 Task: Clear the guides in the drawing.
Action: Mouse moved to (376, 243)
Screenshot: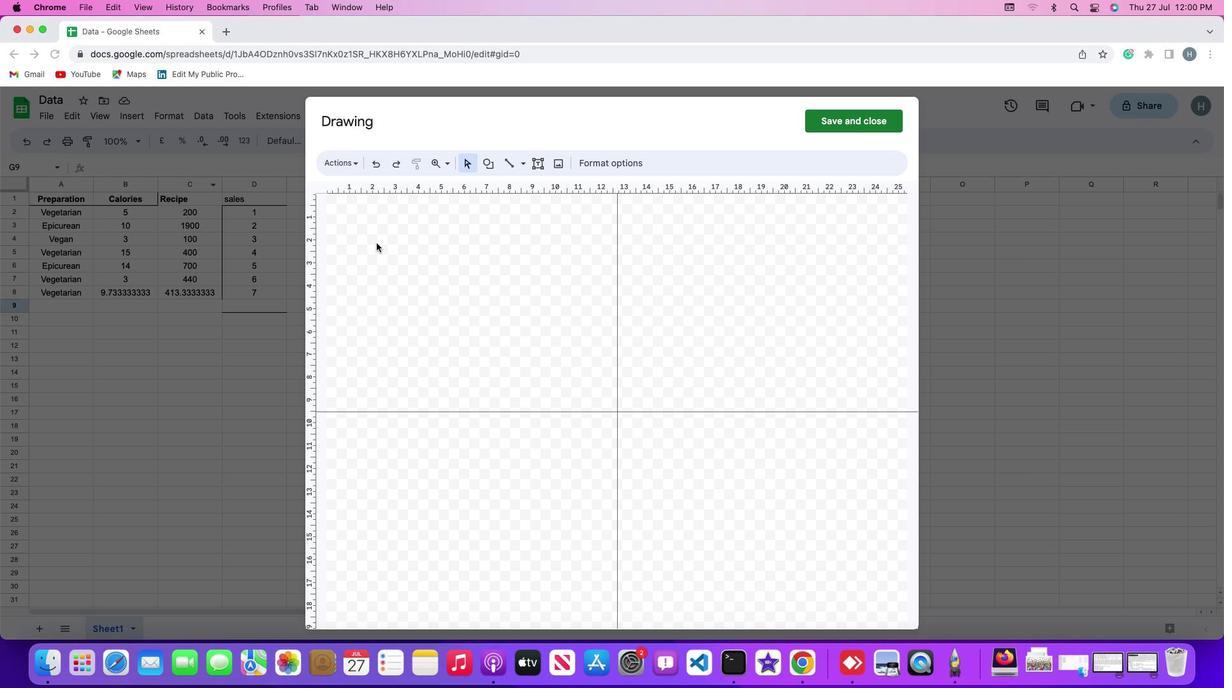 
Action: Mouse pressed left at (376, 243)
Screenshot: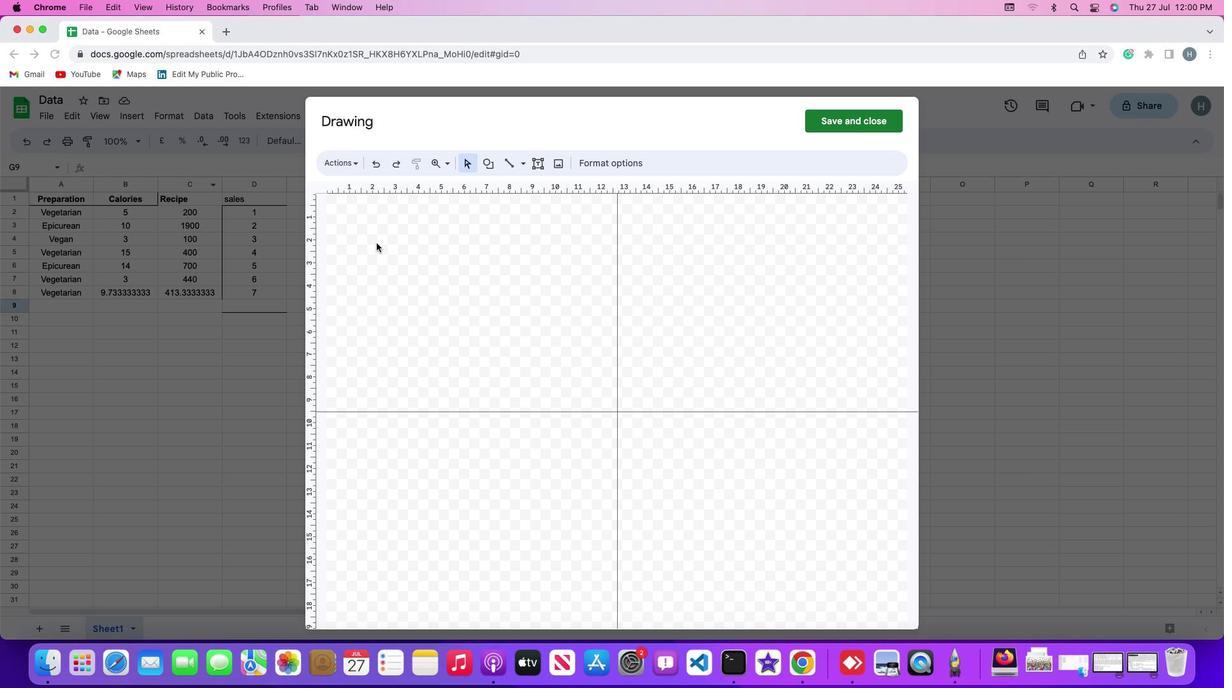 
Action: Mouse moved to (355, 162)
Screenshot: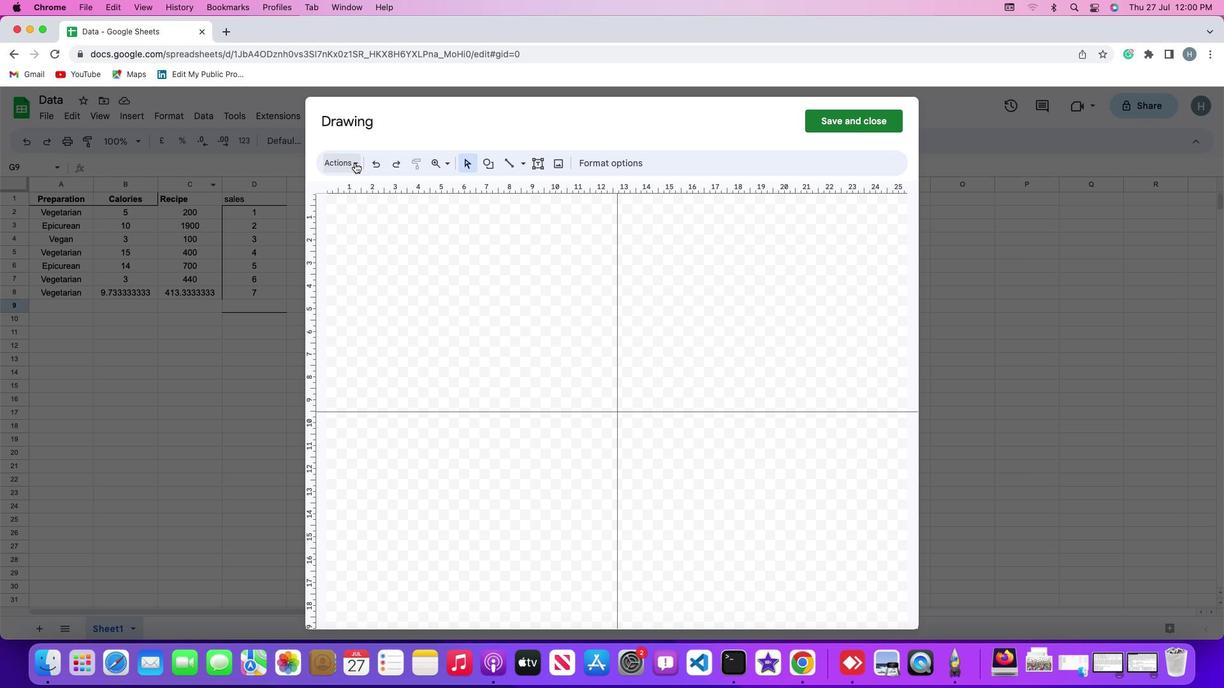 
Action: Mouse pressed left at (355, 162)
Screenshot: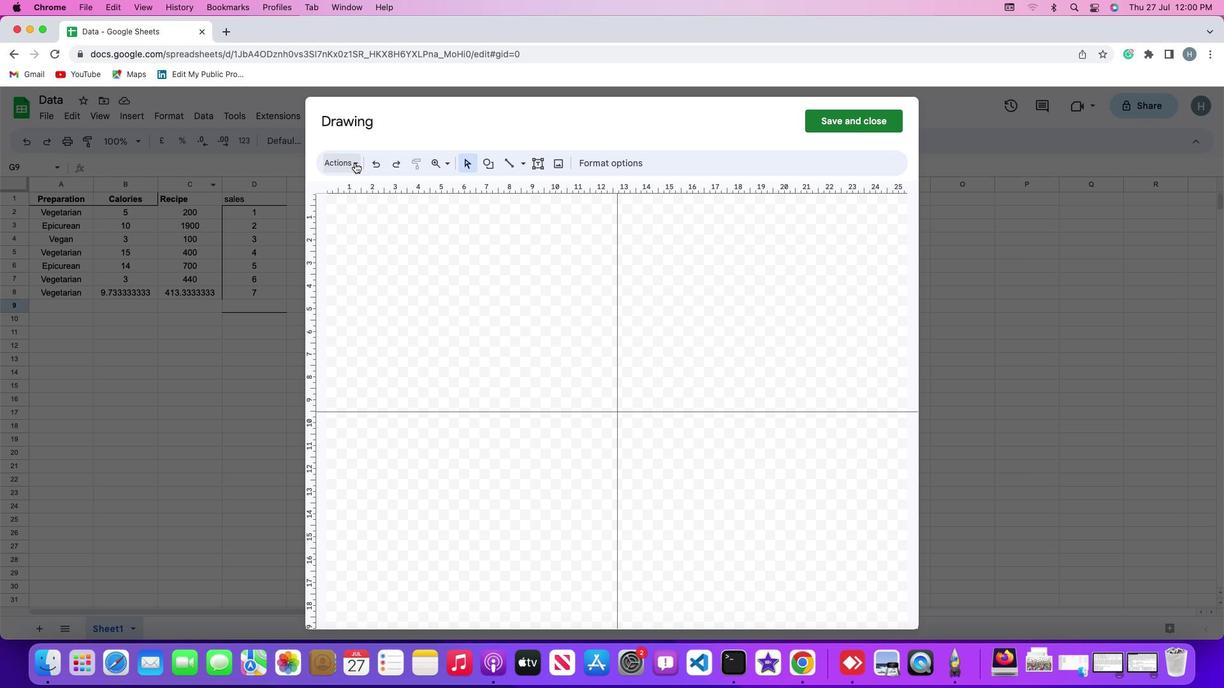 
Action: Mouse moved to (584, 488)
Screenshot: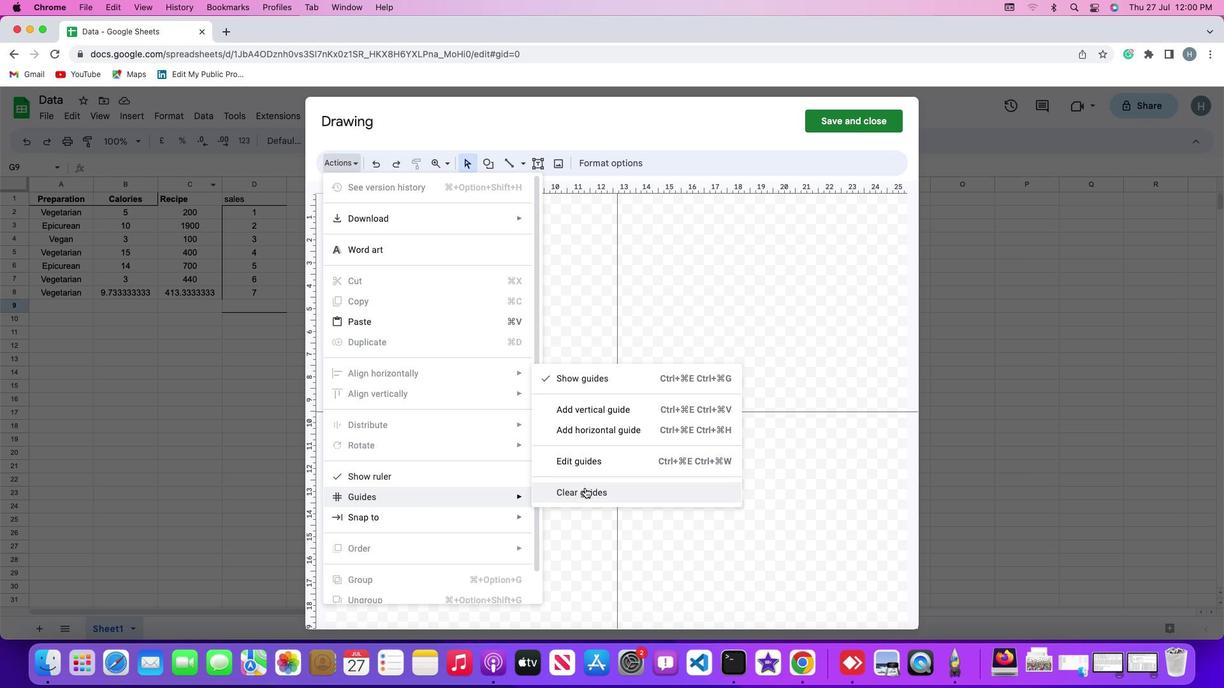 
Action: Mouse pressed left at (584, 488)
Screenshot: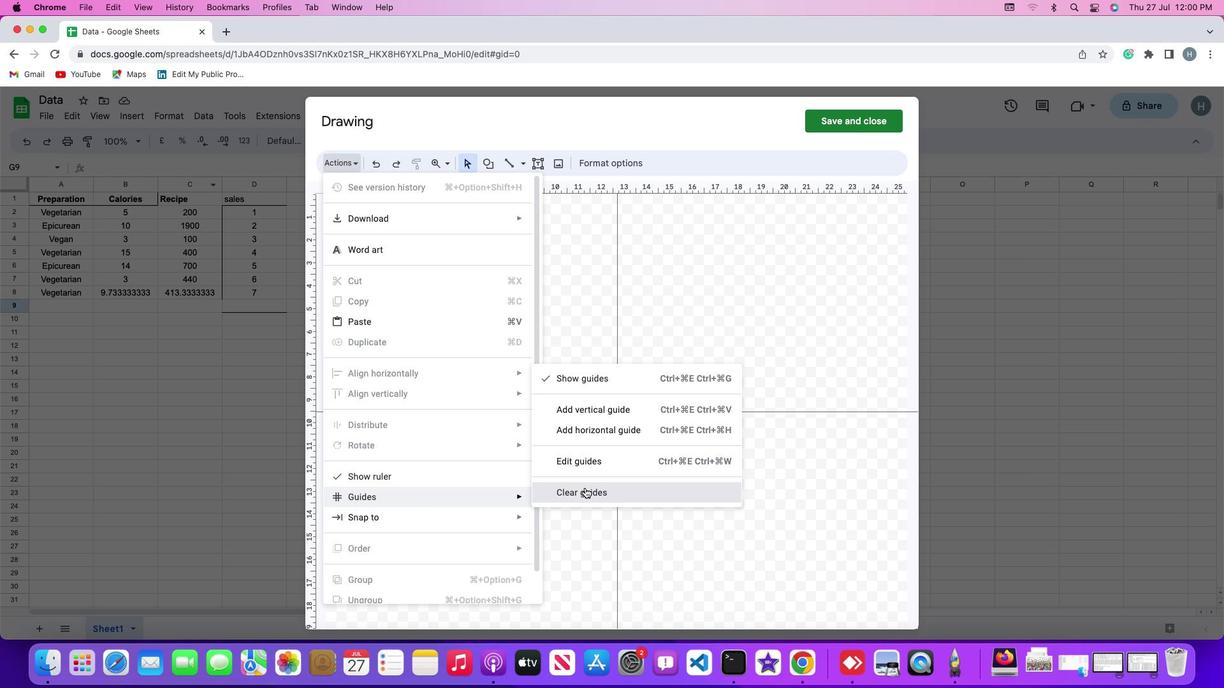
Action: Mouse moved to (690, 386)
Screenshot: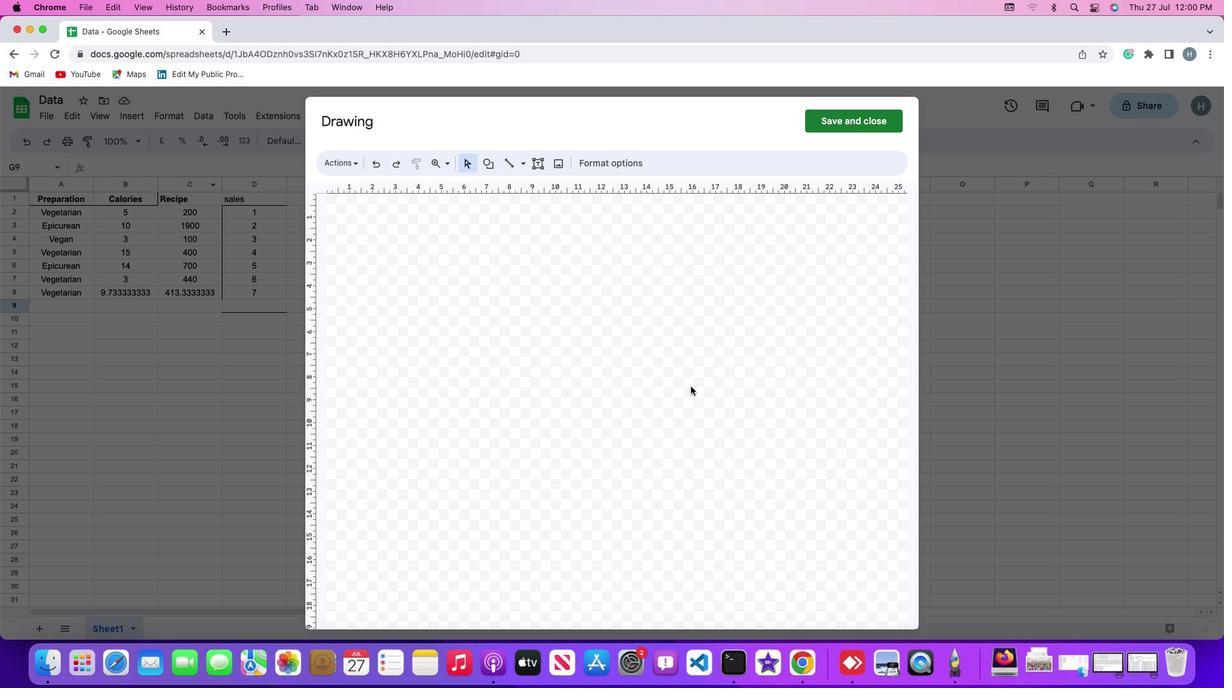 
